 Task: In the  document communication.epub Insert the command  'Suggesting 'Email the file to   'softage.10@softage.net', with message attached Important: I've emailed you crucial details. Please make sure to go through it thoroughly. and file type: RTF
Action: Mouse moved to (253, 346)
Screenshot: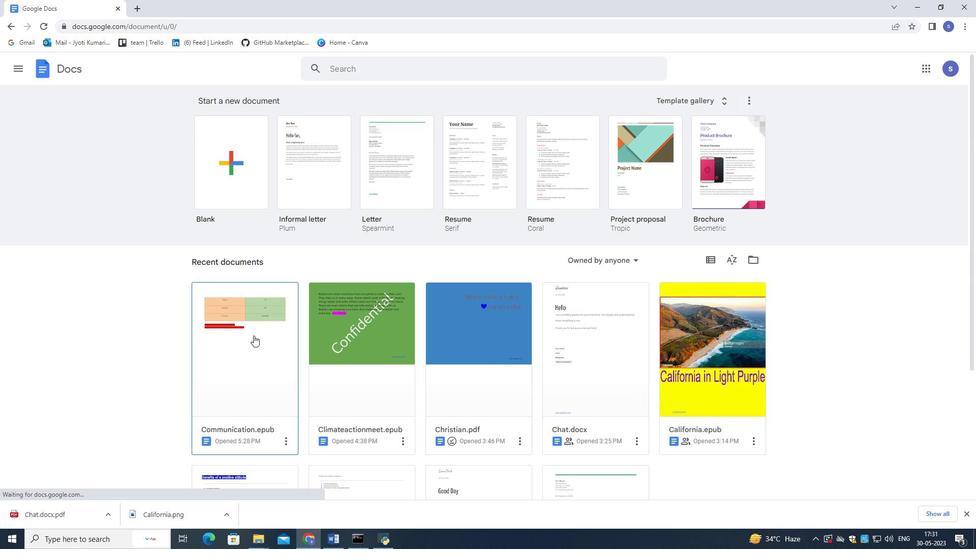 
Action: Mouse pressed left at (253, 346)
Screenshot: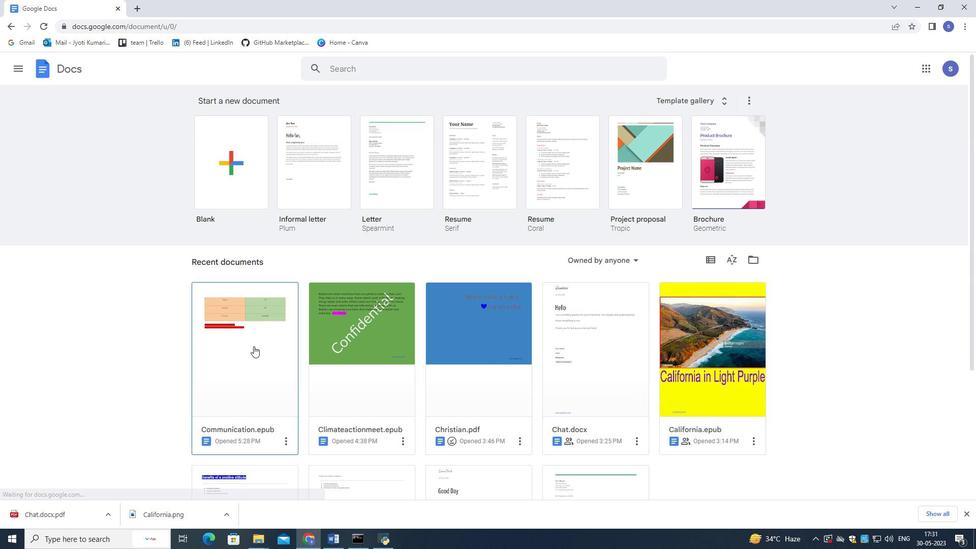 
Action: Mouse moved to (349, 306)
Screenshot: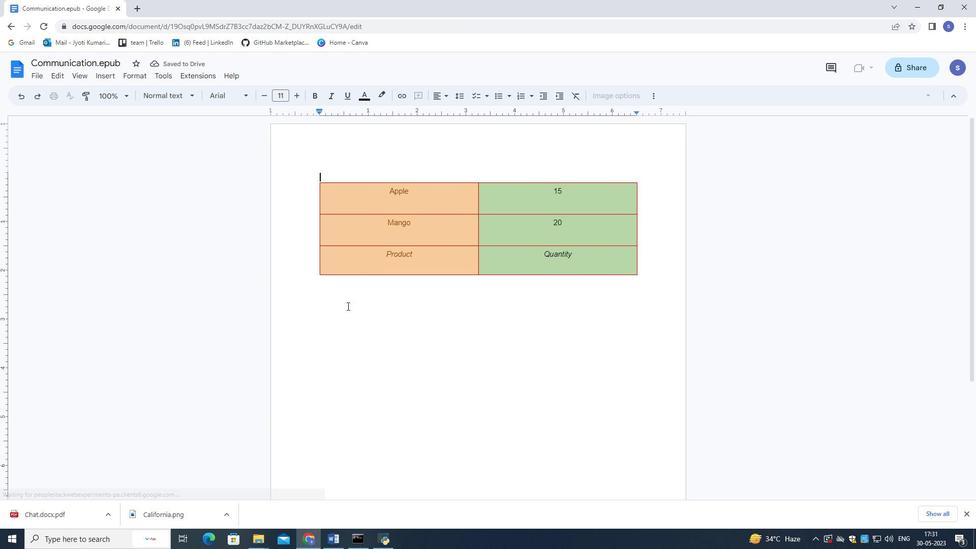 
Action: Mouse scrolled (349, 305) with delta (0, 0)
Screenshot: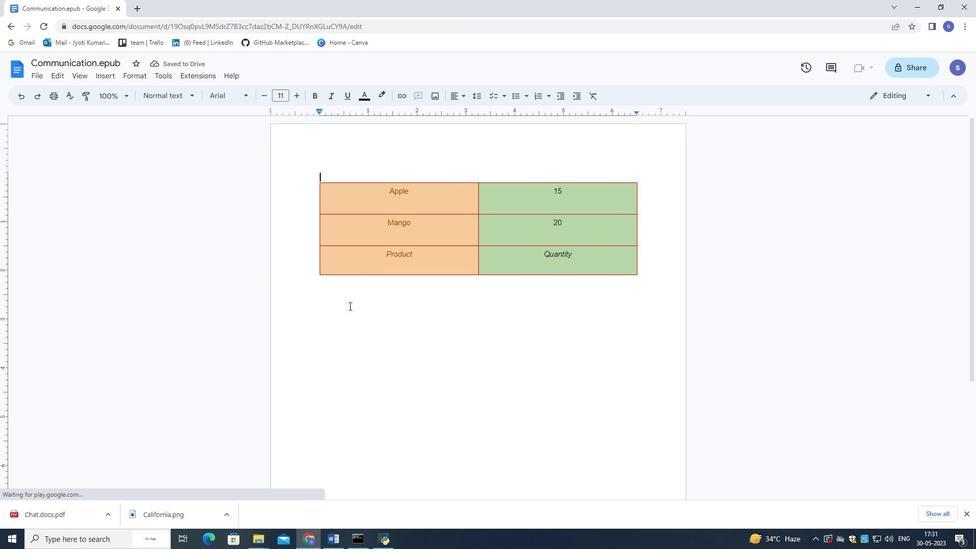 
Action: Mouse scrolled (349, 305) with delta (0, 0)
Screenshot: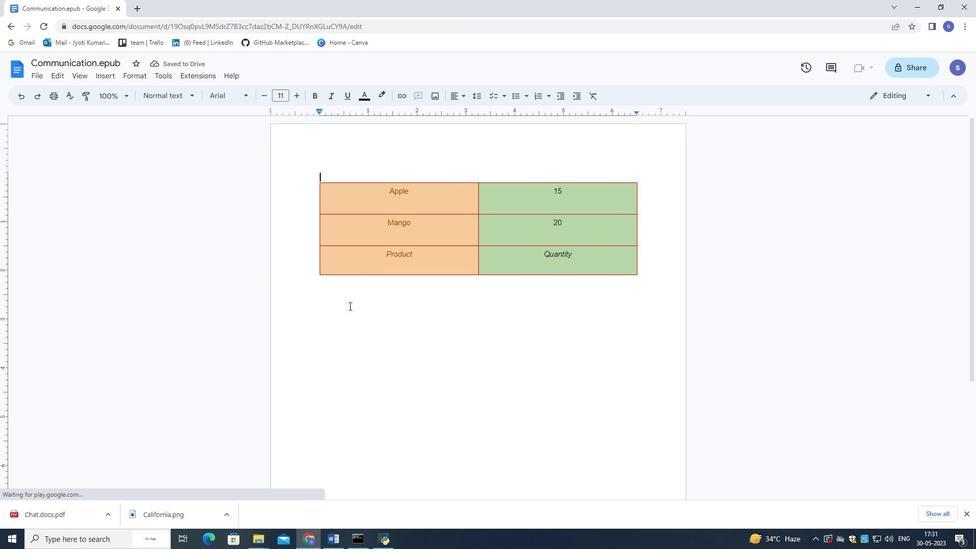 
Action: Mouse scrolled (349, 305) with delta (0, 0)
Screenshot: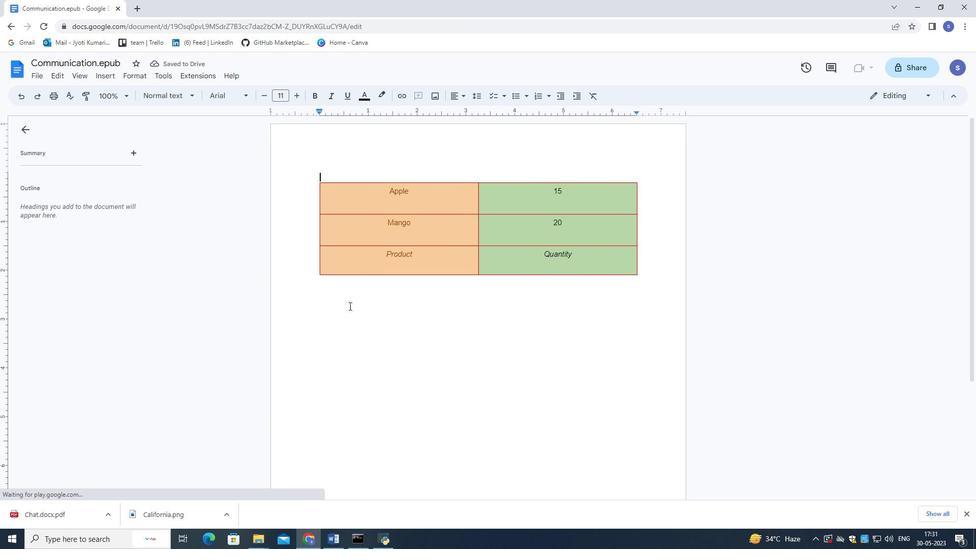 
Action: Mouse scrolled (349, 305) with delta (0, 0)
Screenshot: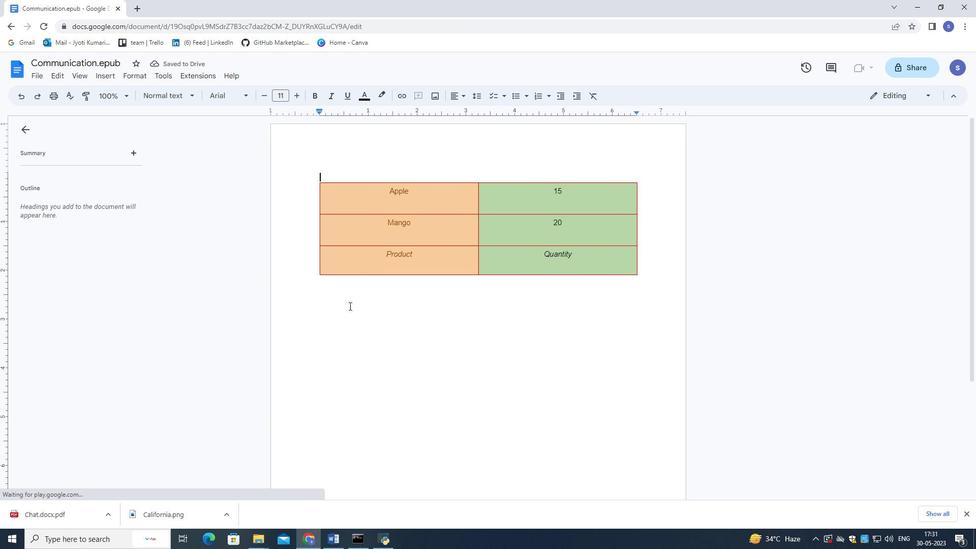 
Action: Mouse scrolled (349, 306) with delta (0, 0)
Screenshot: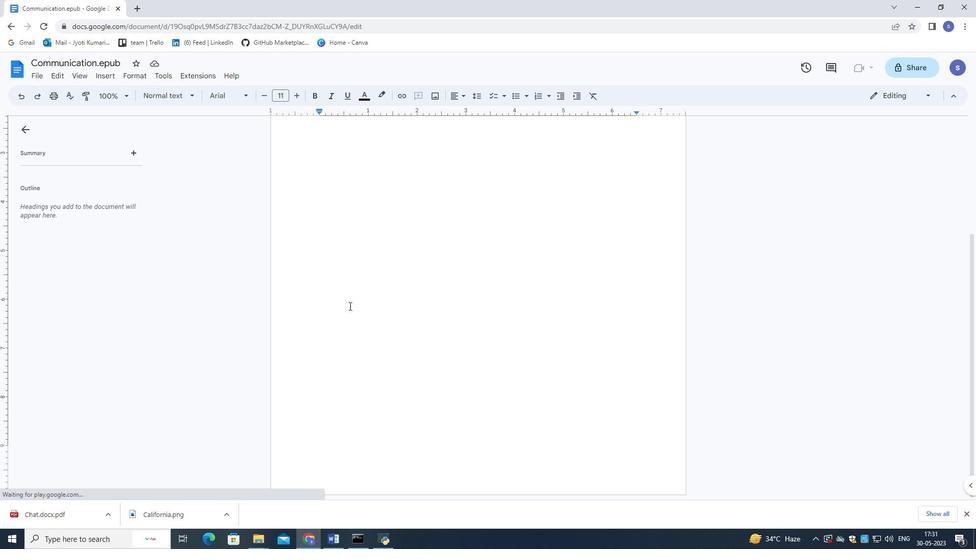 
Action: Mouse scrolled (349, 306) with delta (0, 0)
Screenshot: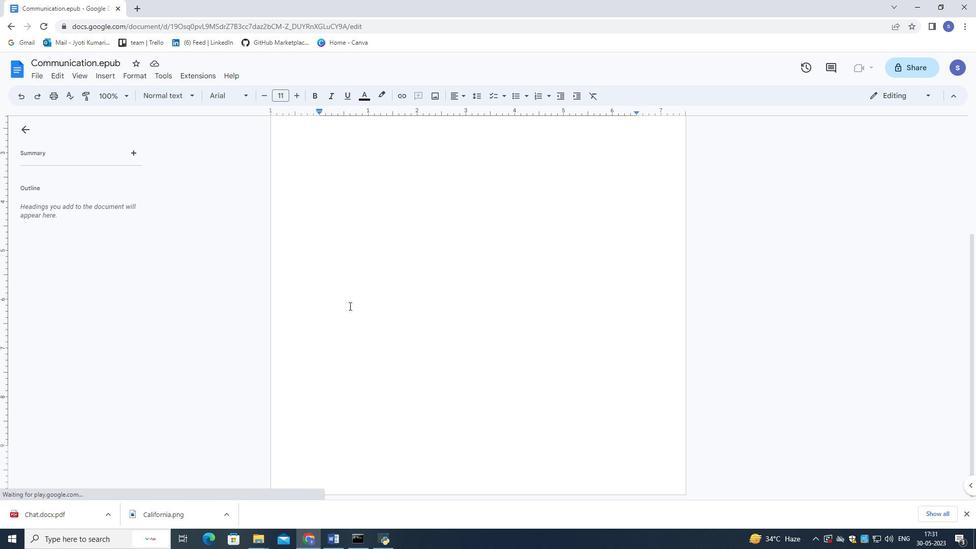 
Action: Mouse scrolled (349, 306) with delta (0, 0)
Screenshot: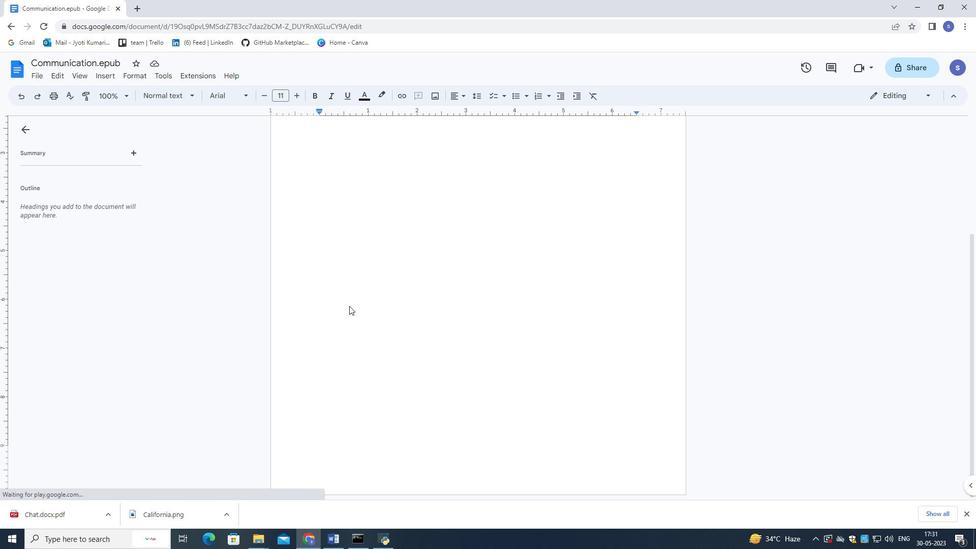 
Action: Mouse scrolled (349, 306) with delta (0, 0)
Screenshot: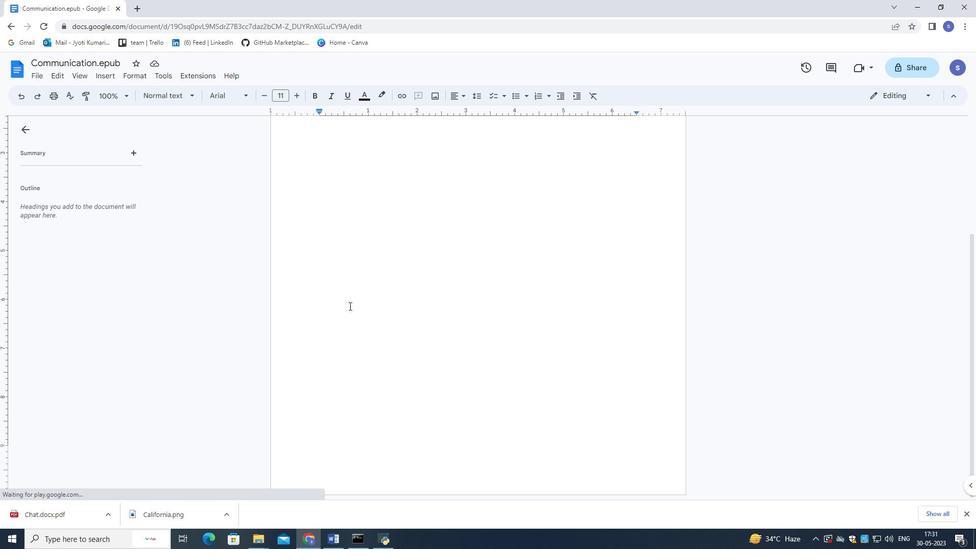 
Action: Mouse moved to (112, 71)
Screenshot: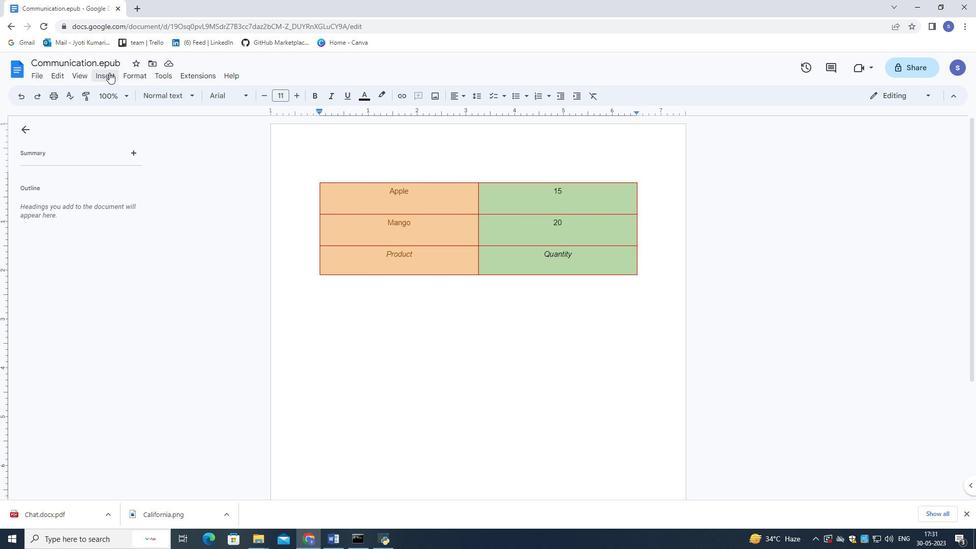 
Action: Mouse pressed left at (112, 71)
Screenshot: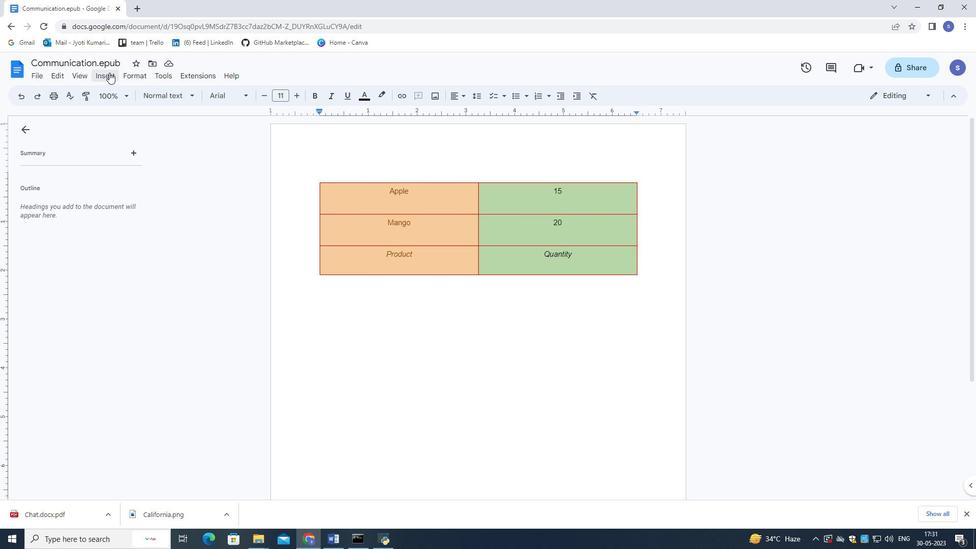 
Action: Mouse moved to (200, 162)
Screenshot: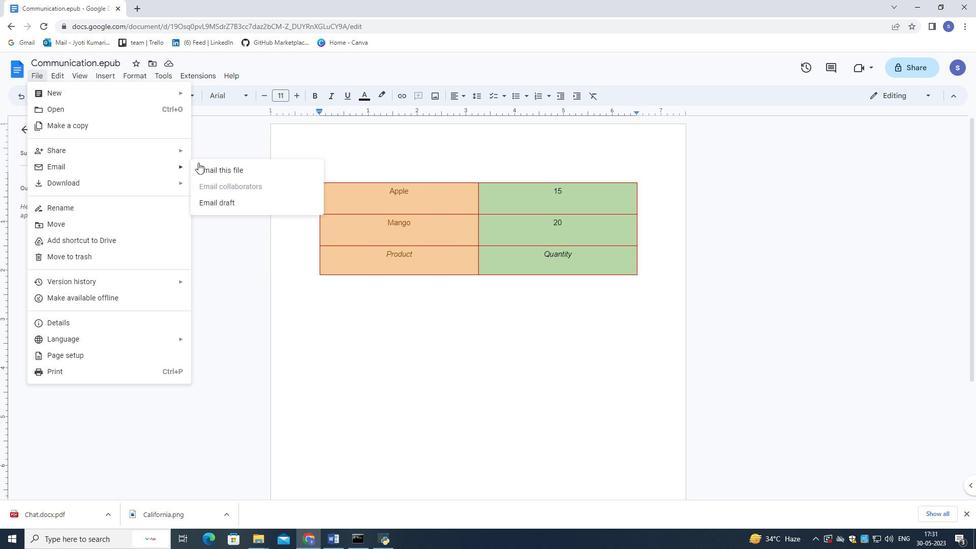 
Action: Mouse pressed left at (200, 162)
Screenshot: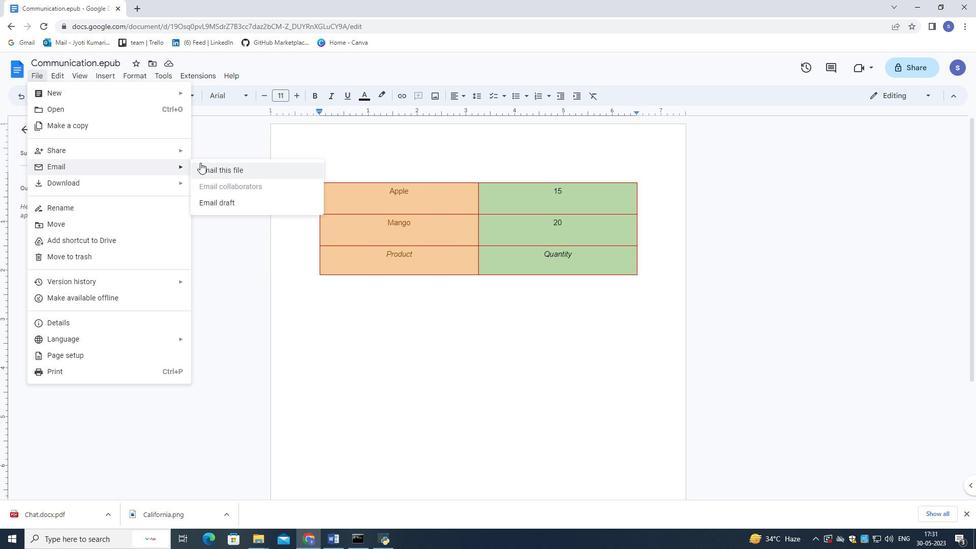 
Action: Mouse moved to (232, 183)
Screenshot: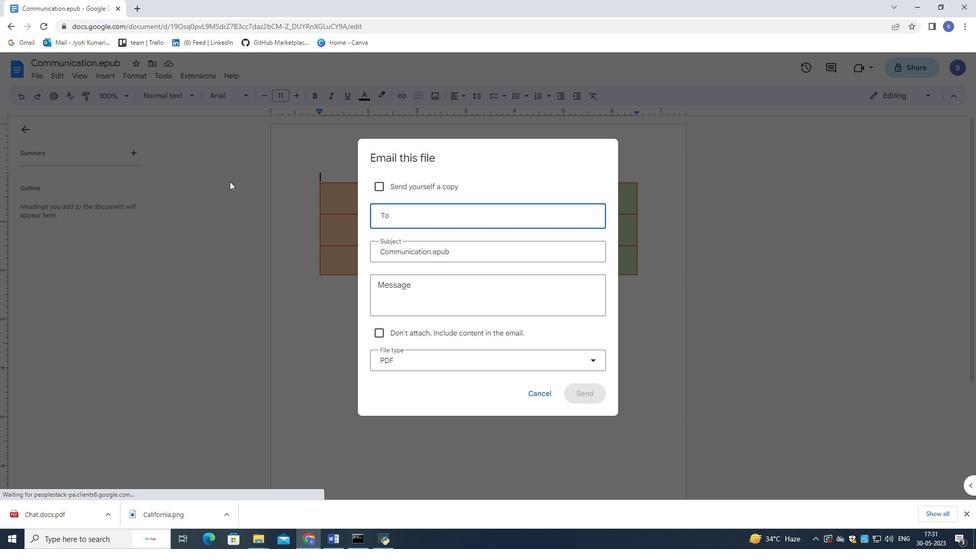 
Action: Key pressed softage.1<Key.shift>@softage.net
Screenshot: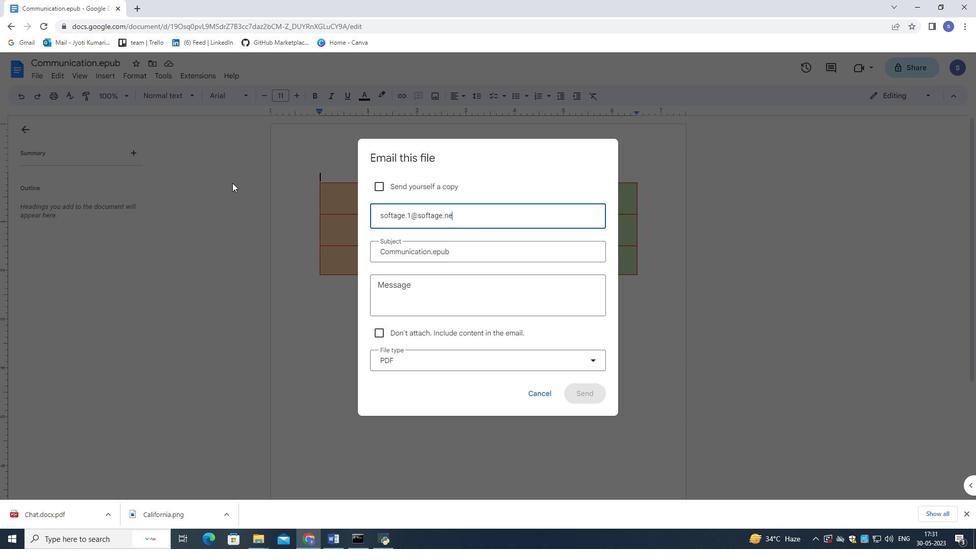 
Action: Mouse moved to (389, 236)
Screenshot: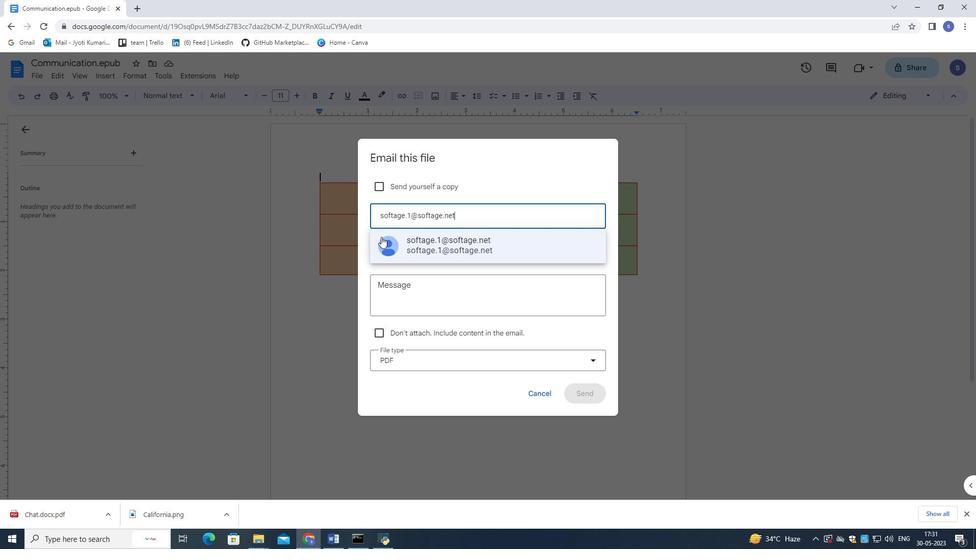 
Action: Mouse pressed left at (389, 236)
Screenshot: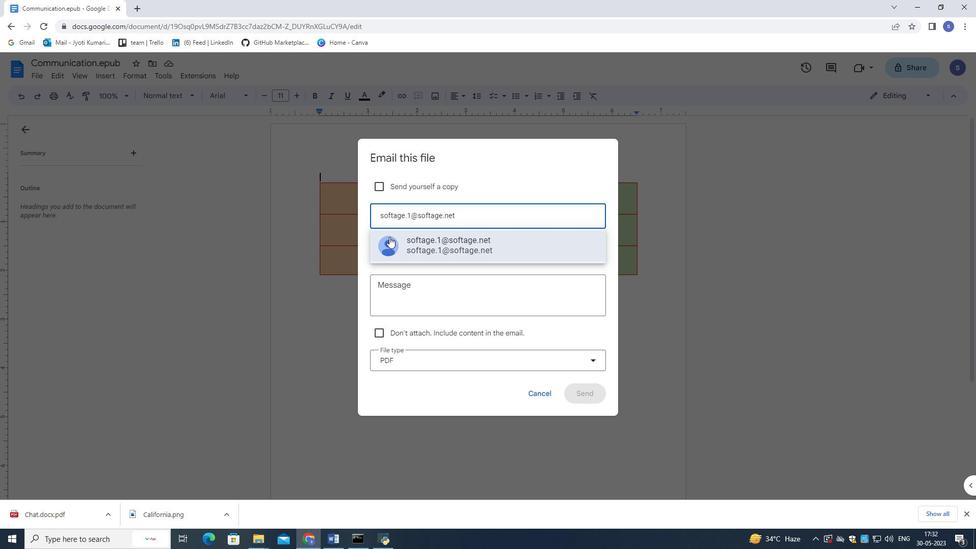 
Action: Mouse moved to (416, 292)
Screenshot: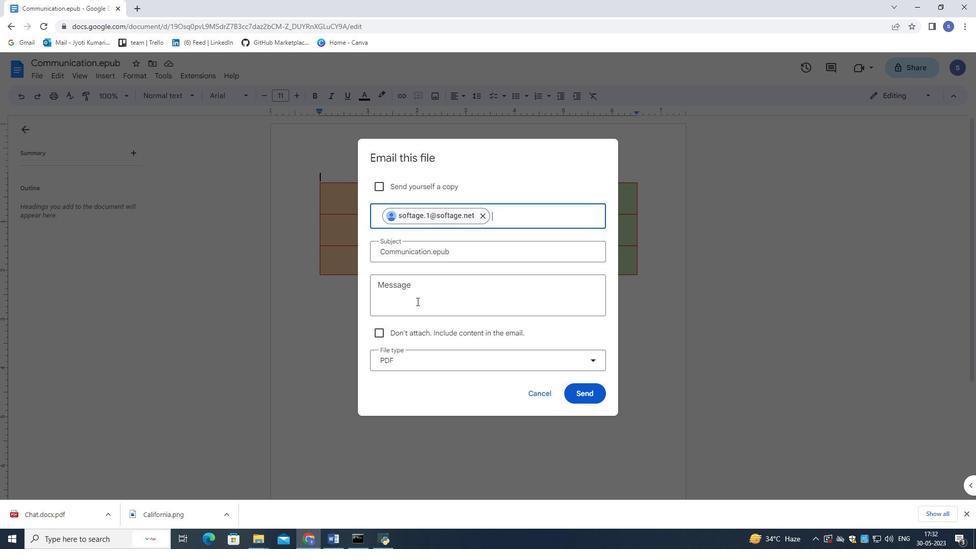 
Action: Mouse pressed left at (416, 292)
Screenshot: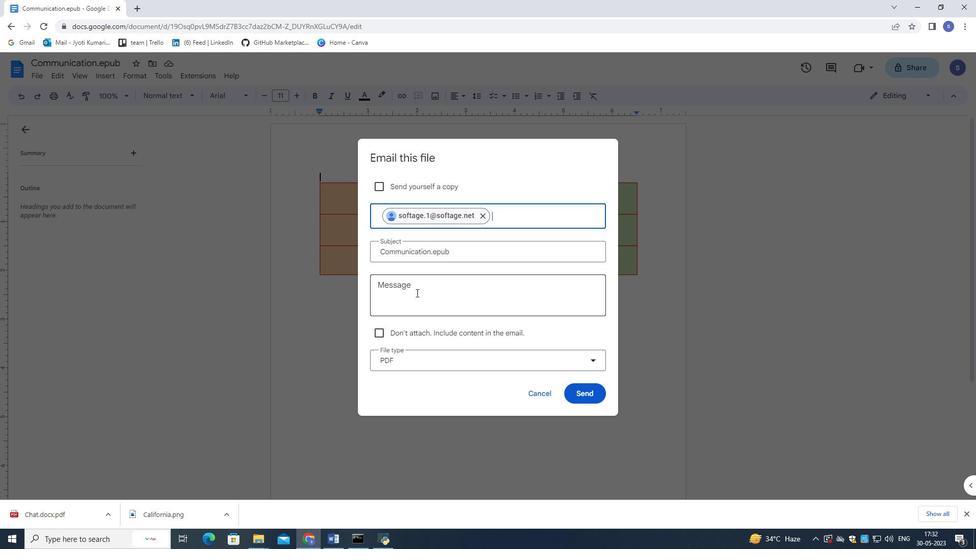 
Action: Mouse moved to (409, 292)
Screenshot: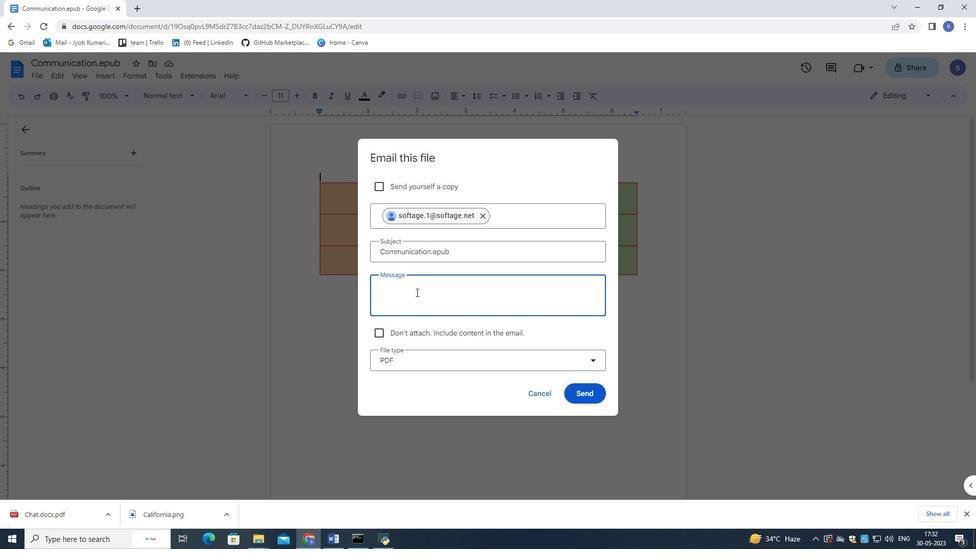 
Action: Key pressed i<Key.shift>m<Key.backspace><Key.backspace><Key.shift>important<Key.left><Key.left><Key.left><Key.left><Key.left><Key.left><Key.left><Key.left><Key.left><Key.left><Key.left><Key.left><Key.left><Key.left><Key.left><Key.right><Key.backspace><Key.shift>I<Key.right><Key.left><Key.left><Key.backspace><Key.right><Key.backspace>i<Key.caps_lock><Key.backspace><Key.shift>i<Key.right><Key.right><Key.right><Key.right><Key.right><Key.right><Key.right><Key.right><Key.right><Key.right><Key.right><Key.right><Key.right><Key.space><Key.shift_r>:
Screenshot: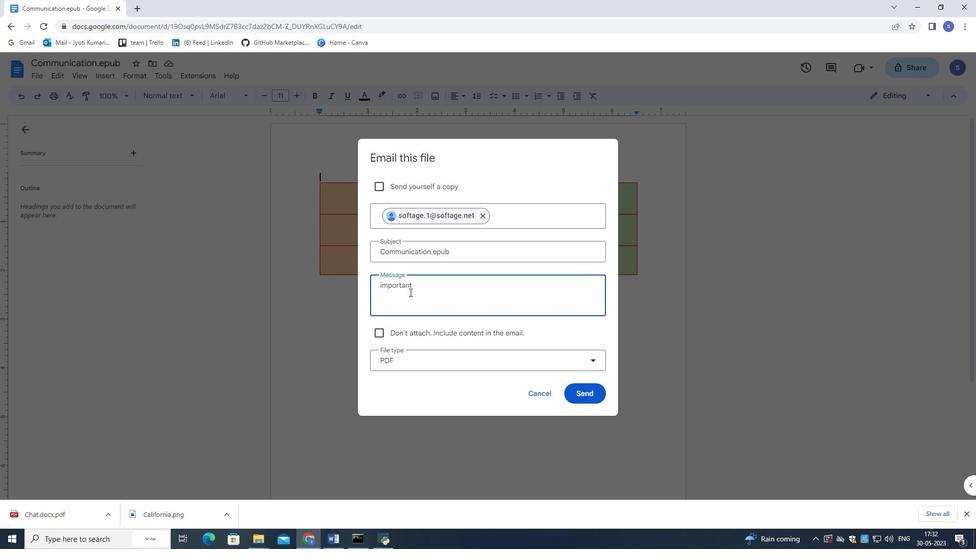 
Action: Mouse moved to (473, 217)
Screenshot: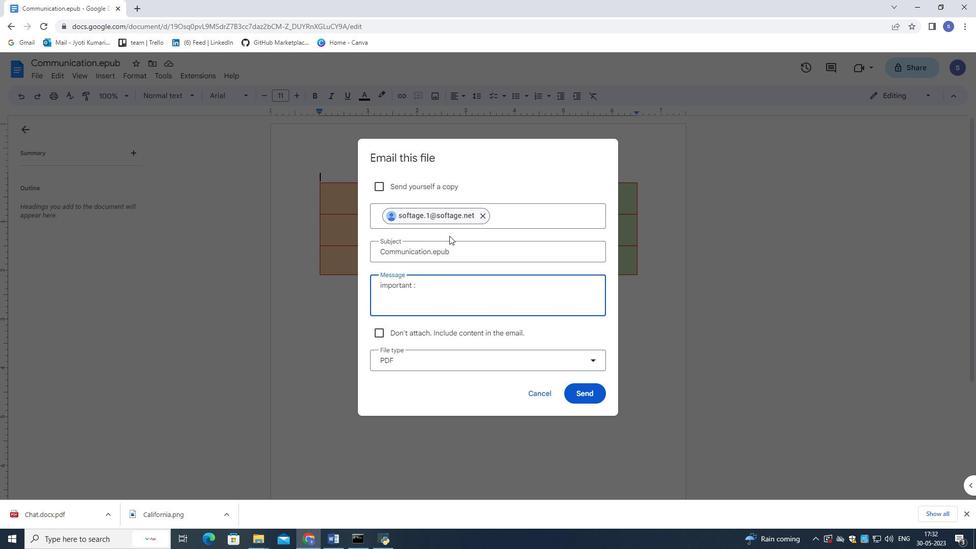 
Action: Key pressed I<Key.space>HAVE<Key.backspace><Key.backspace><Key.backspace><Key.backspace><Key.backspace><Key.caps_lock><Key.space>have<Key.space>emailed<Key.space>you<Key.space>crucial<Key.space>
Screenshot: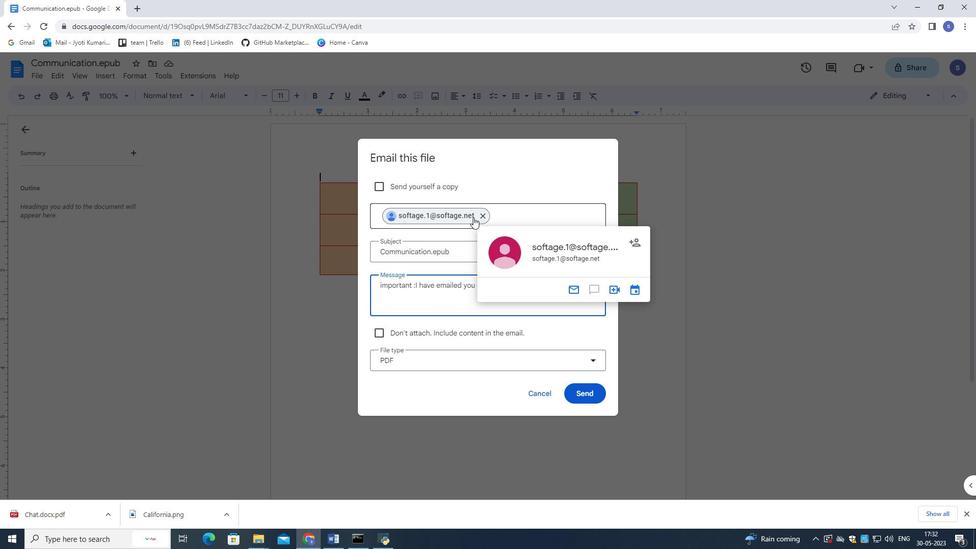 
Action: Mouse moved to (520, 291)
Screenshot: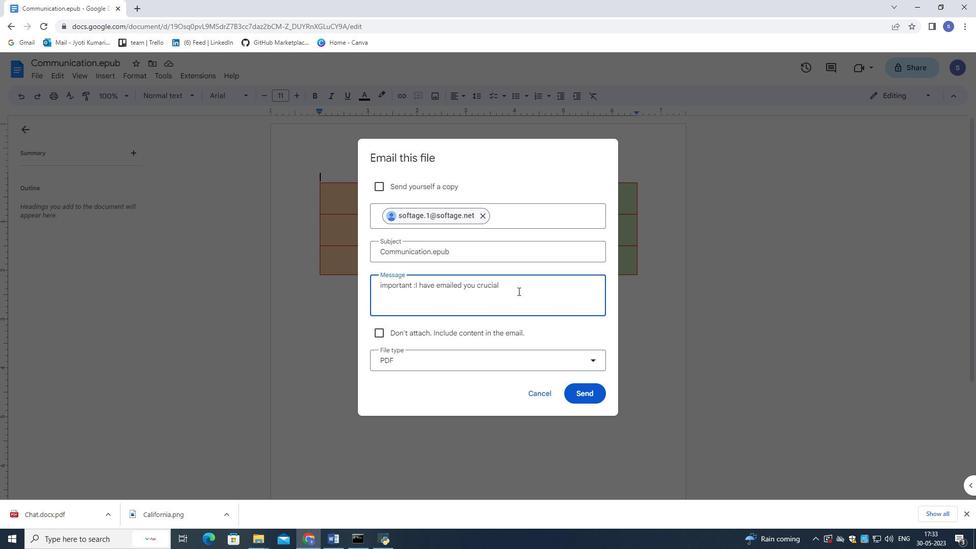 
Action: Key pressed details.<Key.space><Key.shift>Please<Key.space>make<Key.space>sure<Key.space>to<Key.space>go<Key.space>through<Key.space>it<Key.space>throughly.
Screenshot: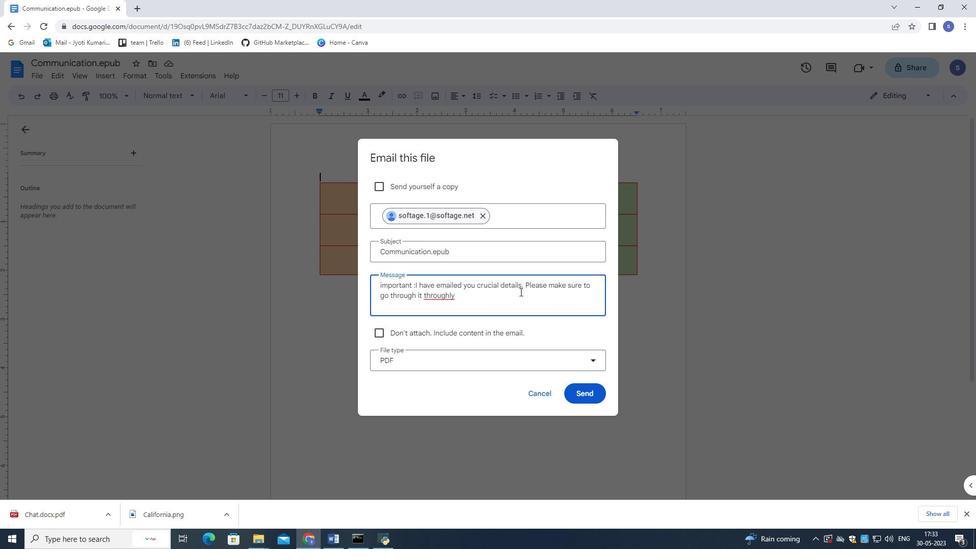 
Action: Mouse moved to (507, 358)
Screenshot: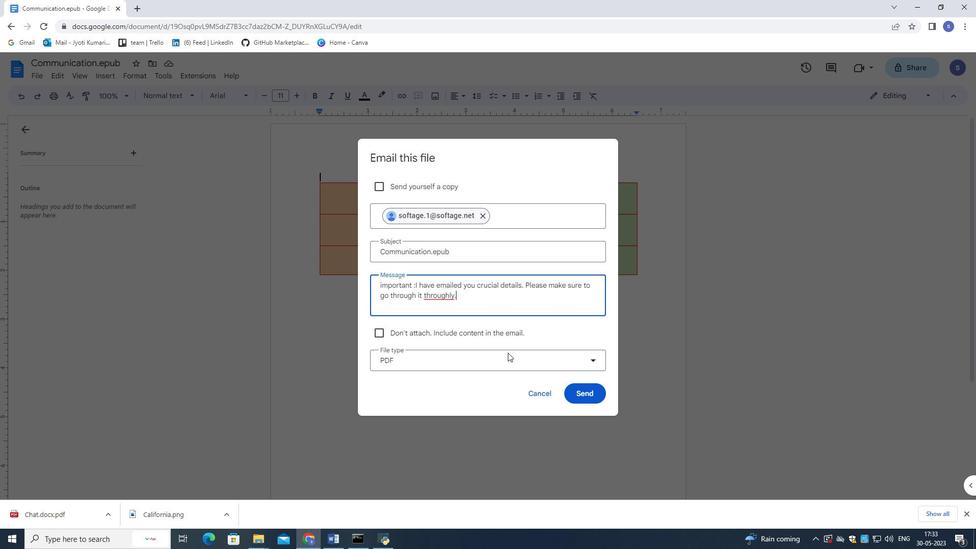 
Action: Mouse pressed left at (507, 358)
Screenshot: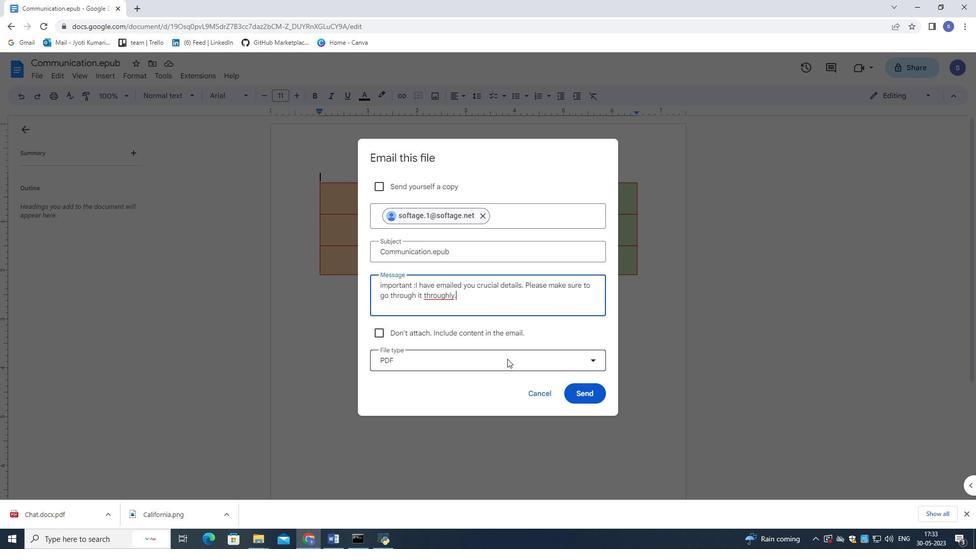 
Action: Mouse moved to (452, 400)
Screenshot: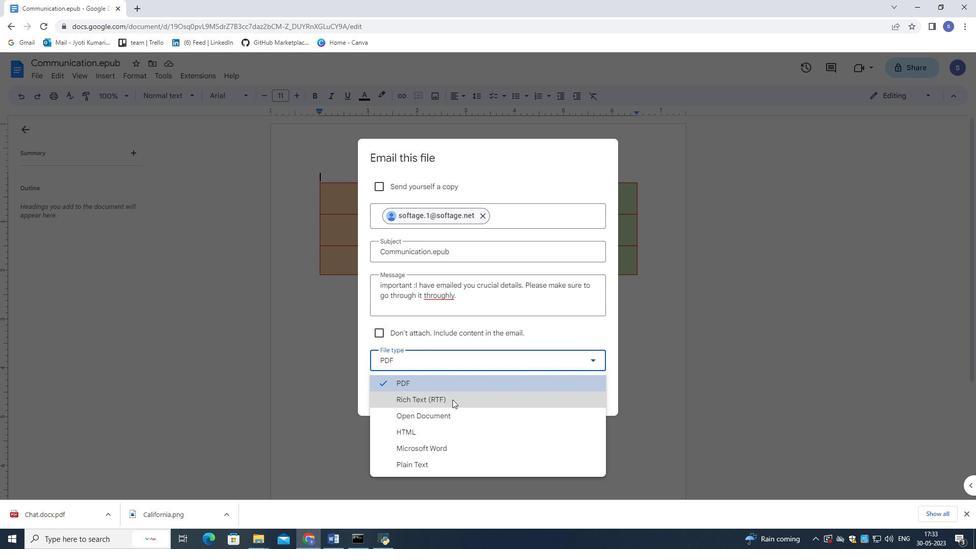 
Action: Mouse pressed left at (452, 400)
Screenshot: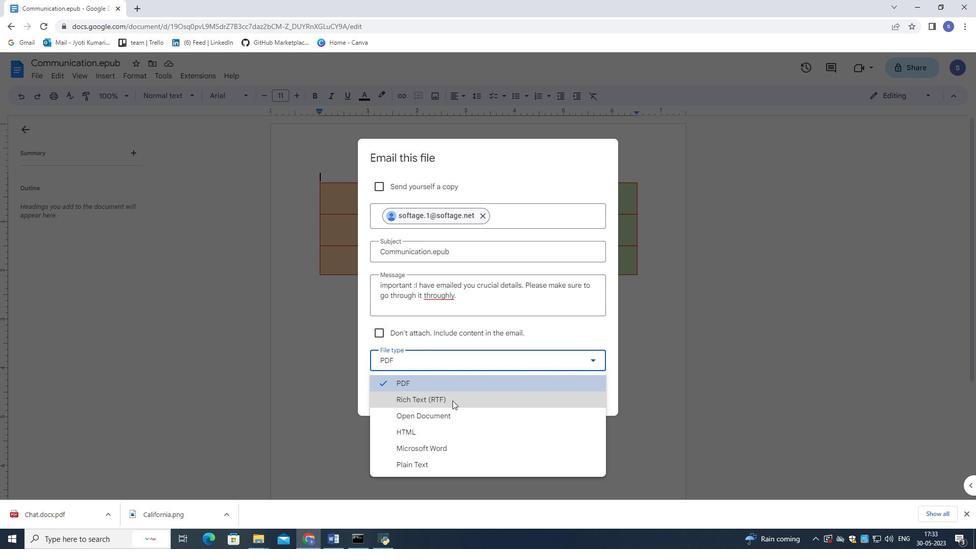 
Action: Mouse moved to (588, 390)
Screenshot: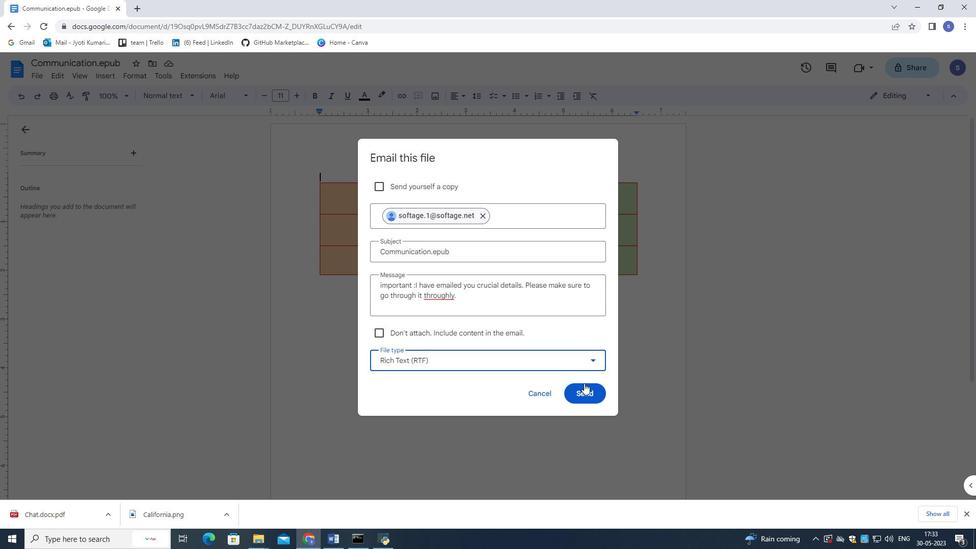 
Action: Mouse pressed left at (588, 390)
Screenshot: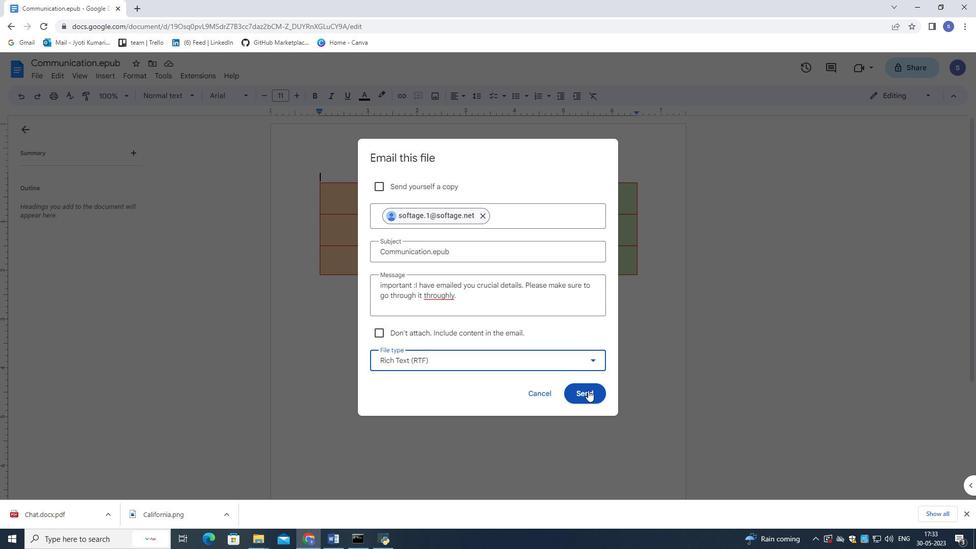 
Action: Mouse moved to (464, 293)
Screenshot: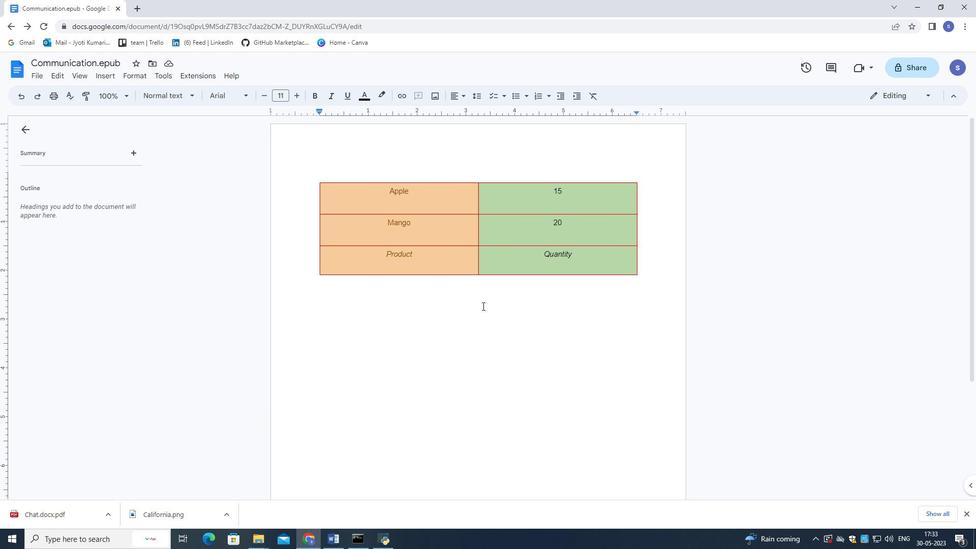 
